 Task: Toggle the debounce option changes in the audio cues.
Action: Mouse moved to (34, 561)
Screenshot: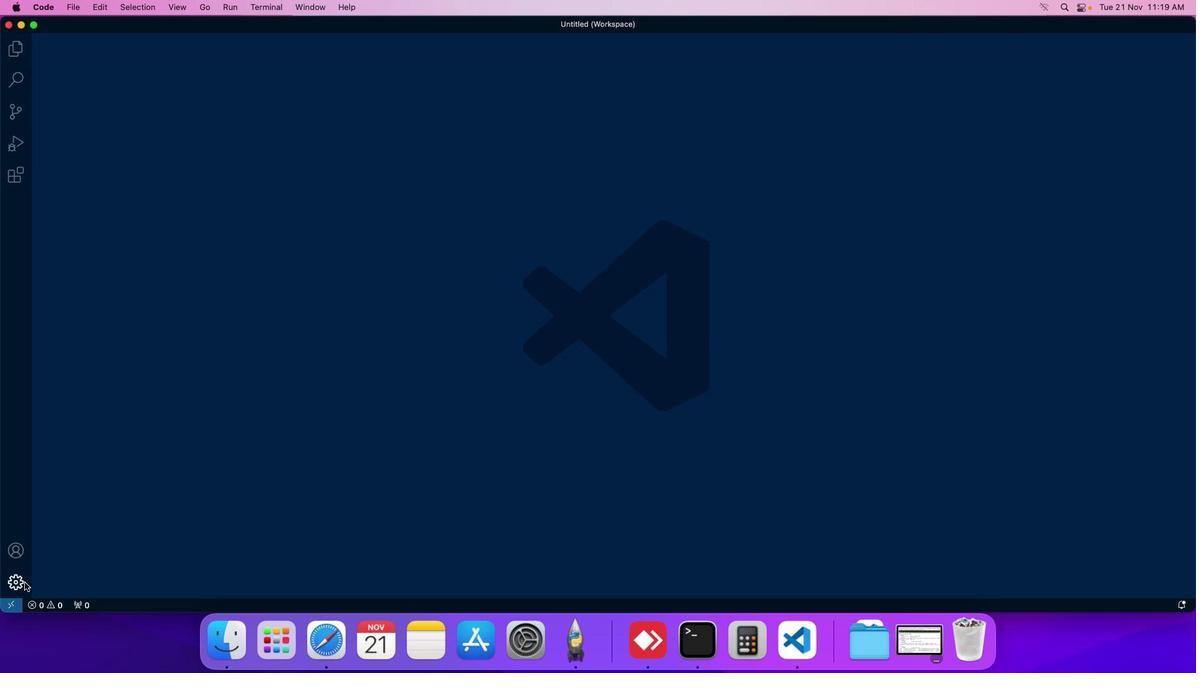 
Action: Mouse pressed left at (34, 561)
Screenshot: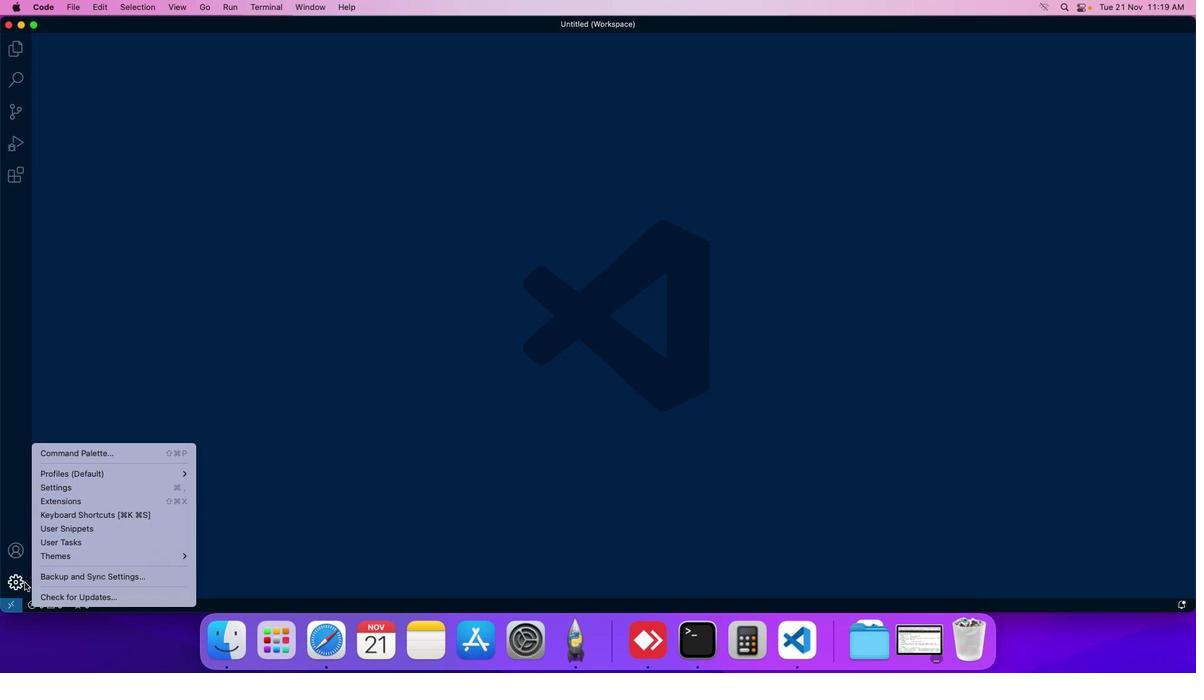 
Action: Mouse moved to (64, 478)
Screenshot: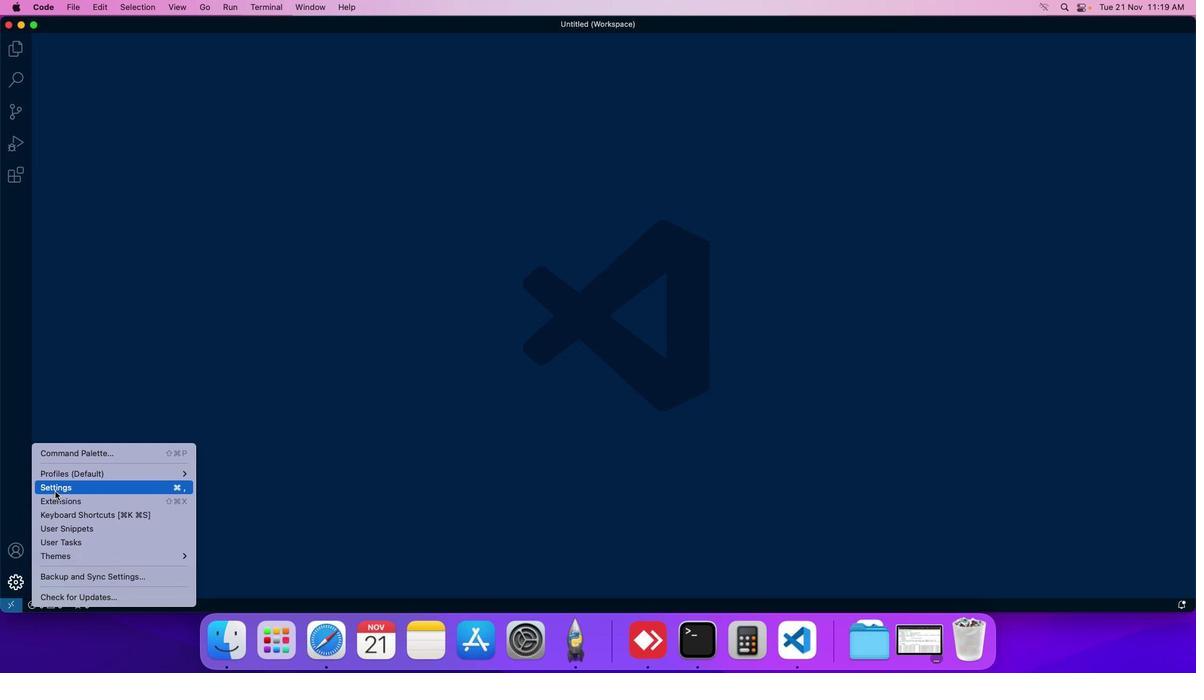 
Action: Mouse pressed left at (64, 478)
Screenshot: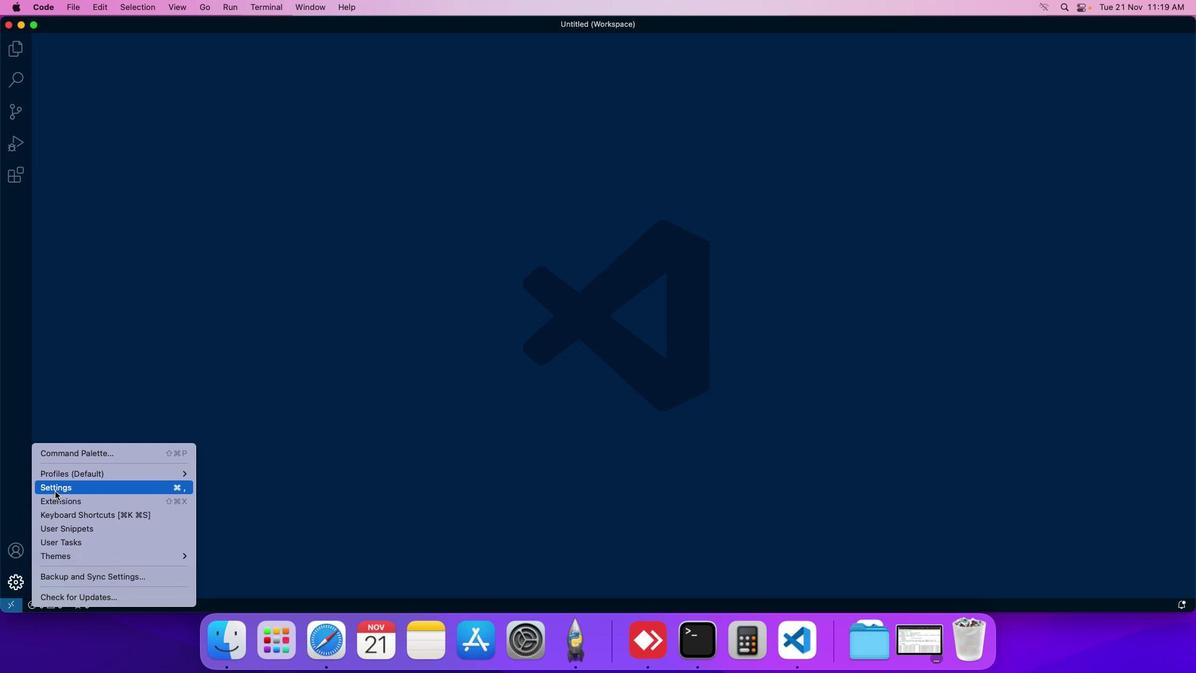 
Action: Mouse moved to (283, 111)
Screenshot: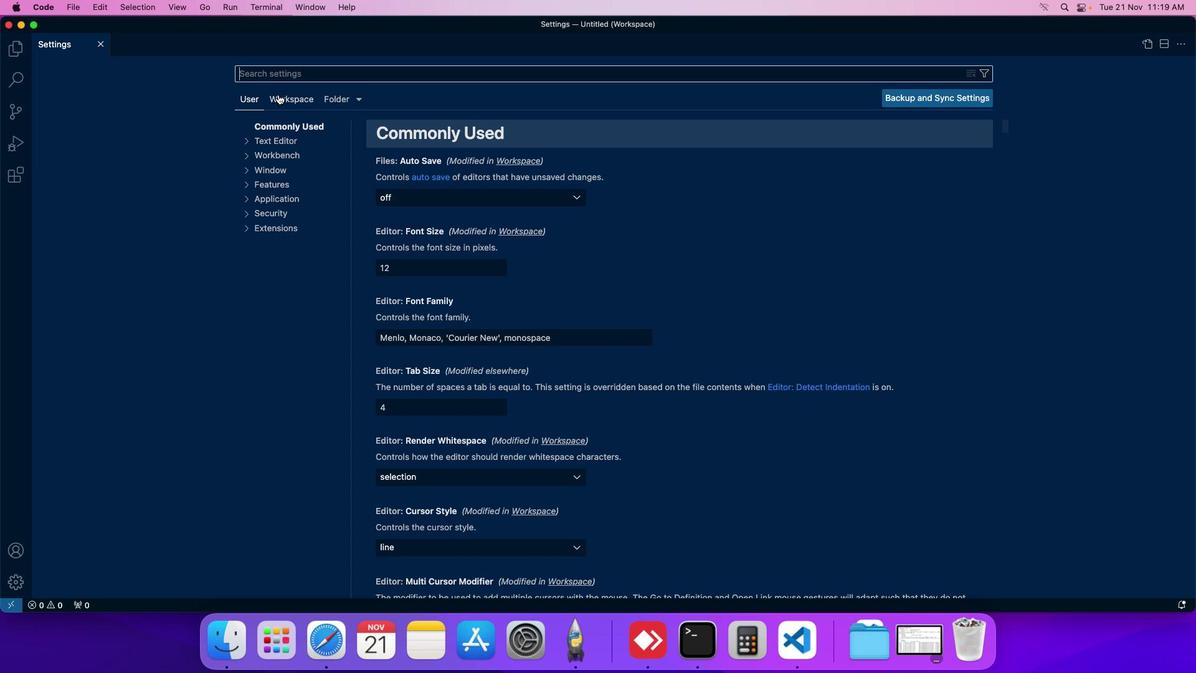 
Action: Mouse pressed left at (283, 111)
Screenshot: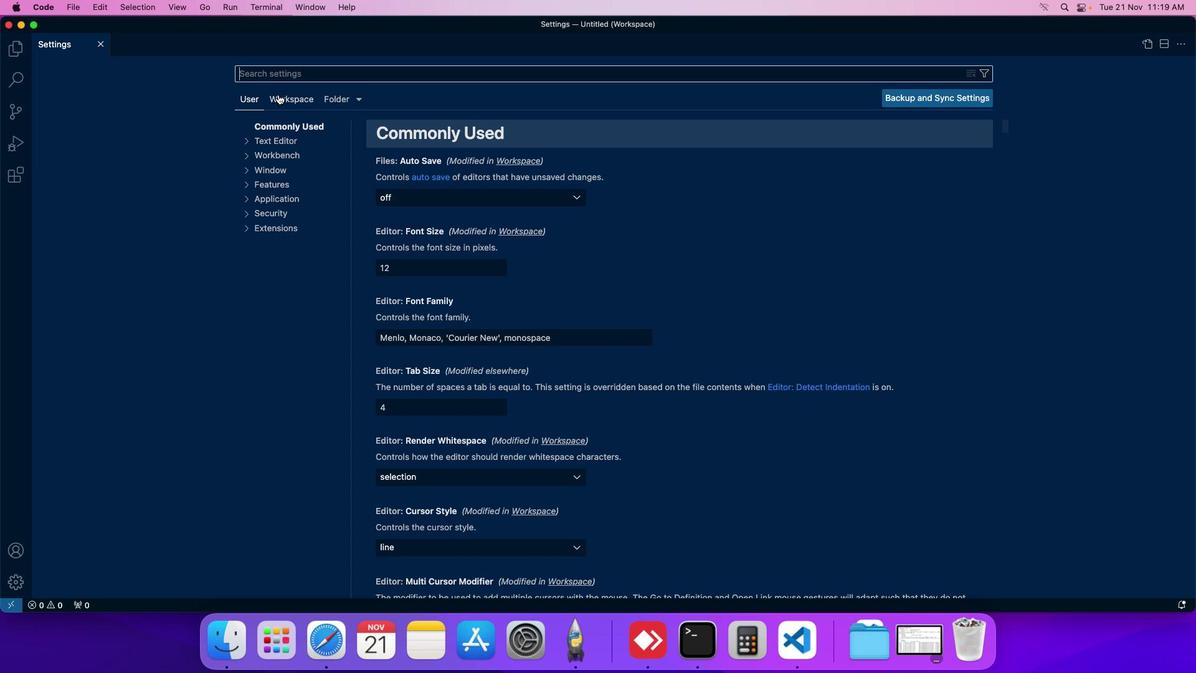
Action: Mouse moved to (261, 197)
Screenshot: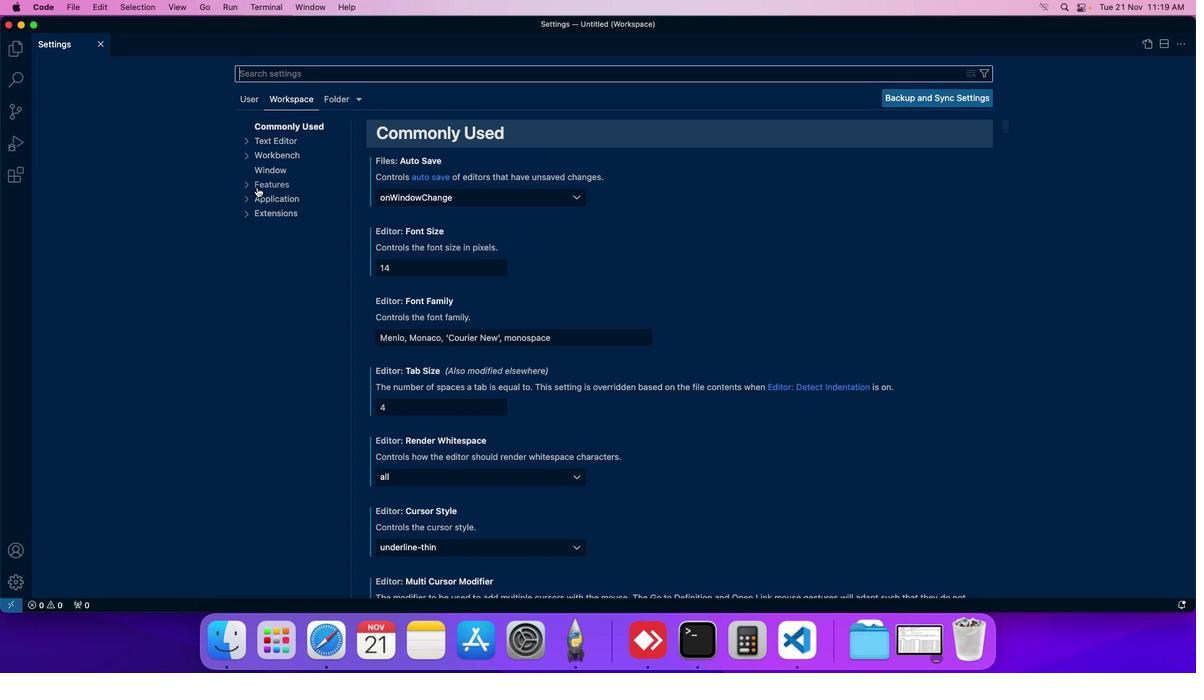 
Action: Mouse pressed left at (261, 197)
Screenshot: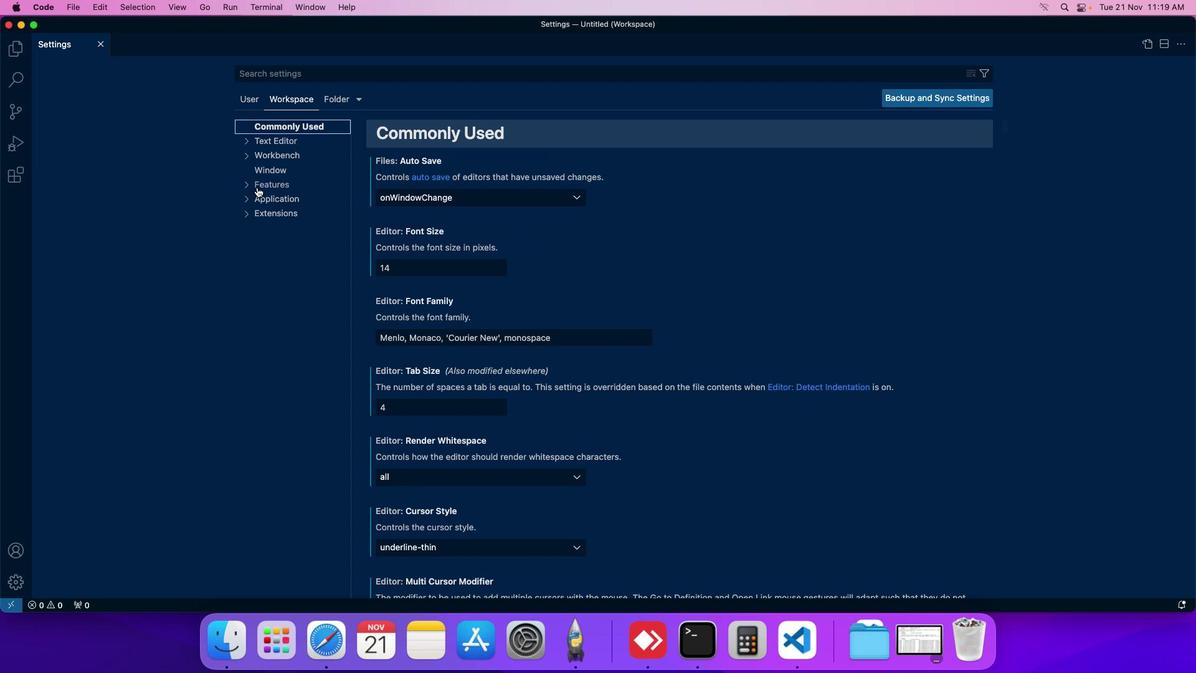 
Action: Mouse moved to (288, 405)
Screenshot: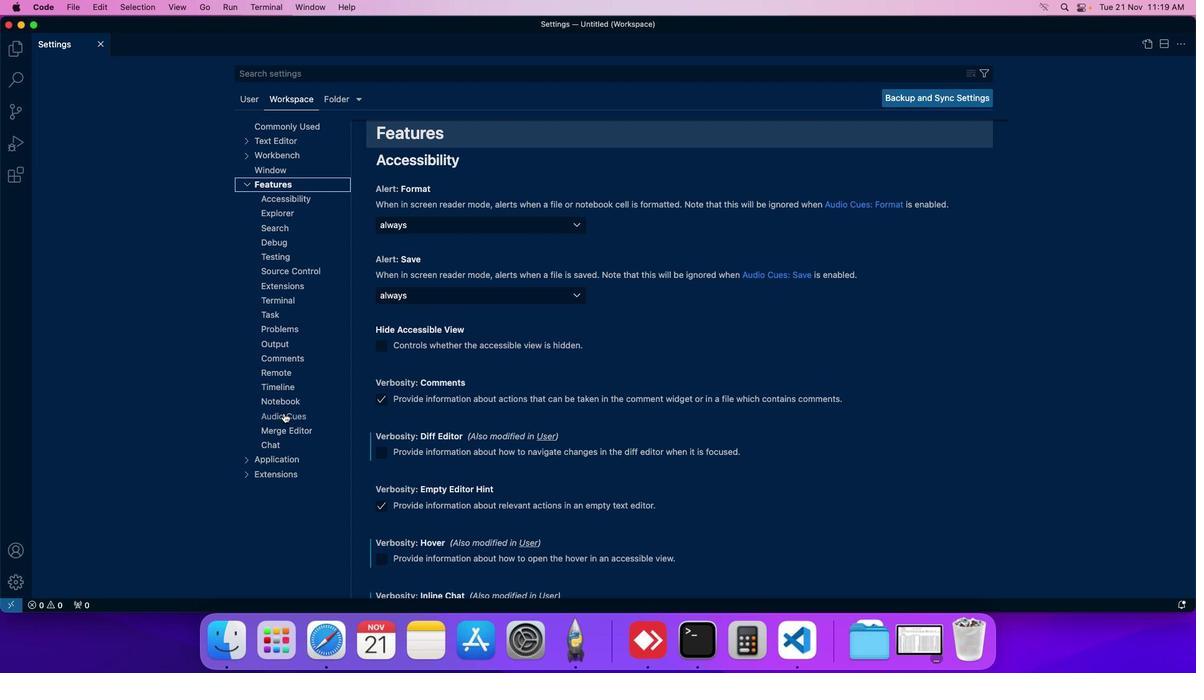 
Action: Mouse pressed left at (288, 405)
Screenshot: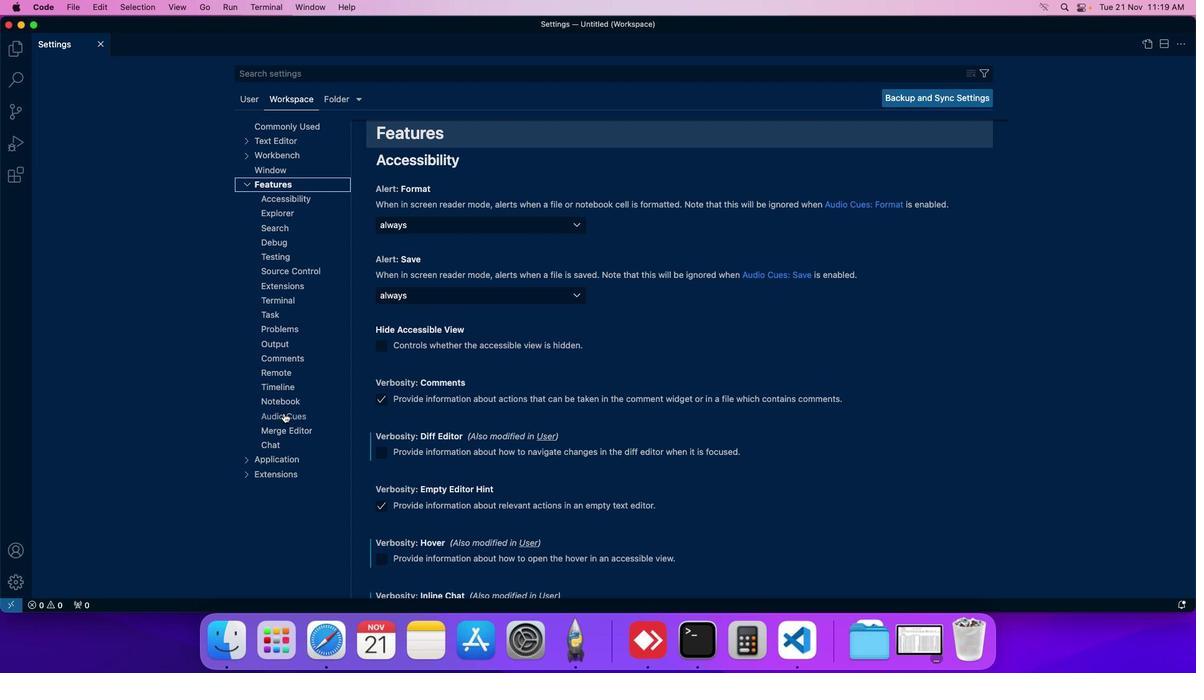 
Action: Mouse moved to (398, 364)
Screenshot: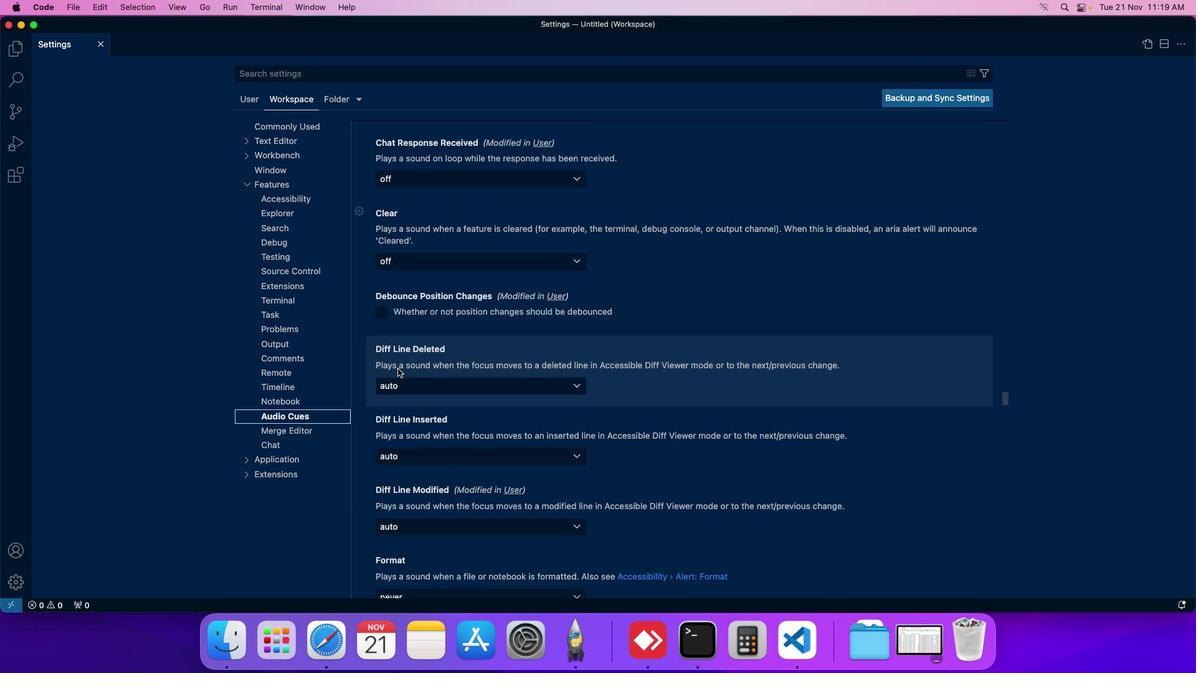 
Action: Mouse scrolled (398, 364) with delta (9, 24)
Screenshot: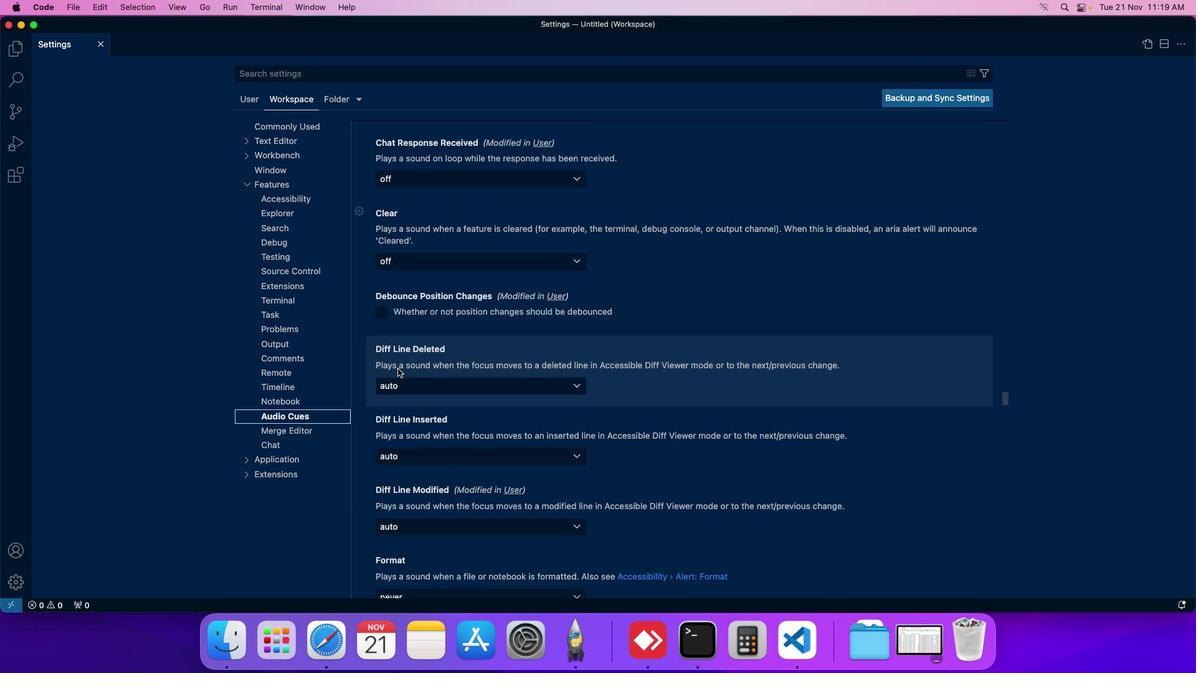 
Action: Mouse moved to (398, 364)
Screenshot: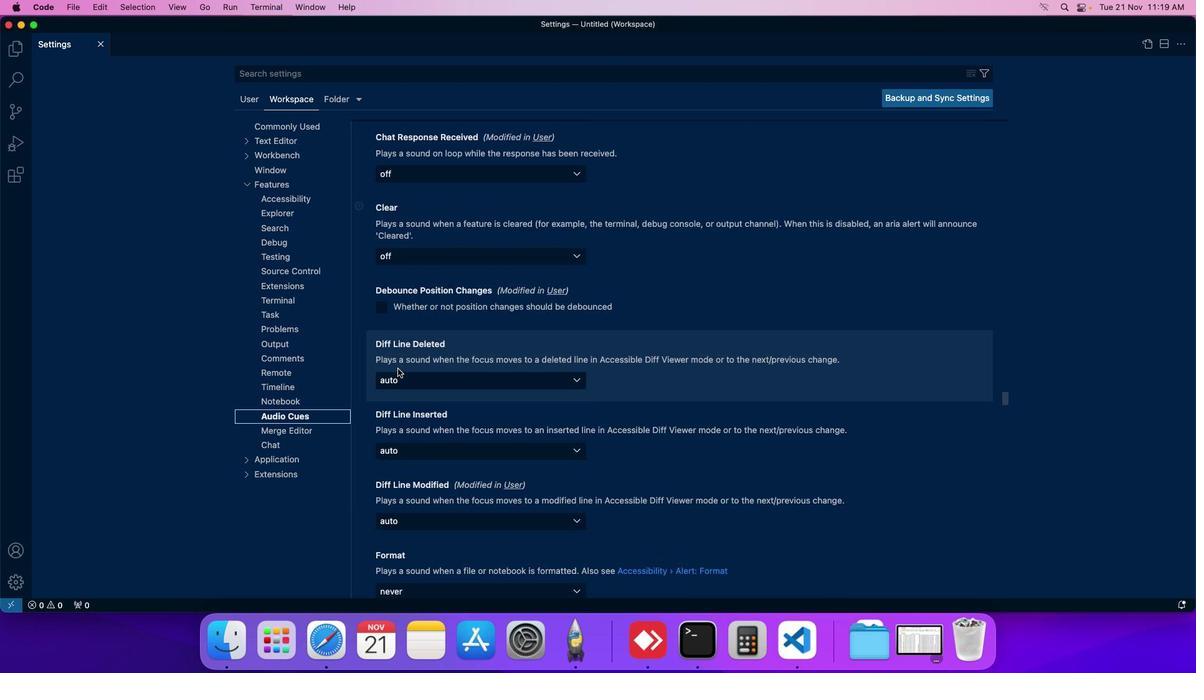 
Action: Mouse scrolled (398, 364) with delta (9, 24)
Screenshot: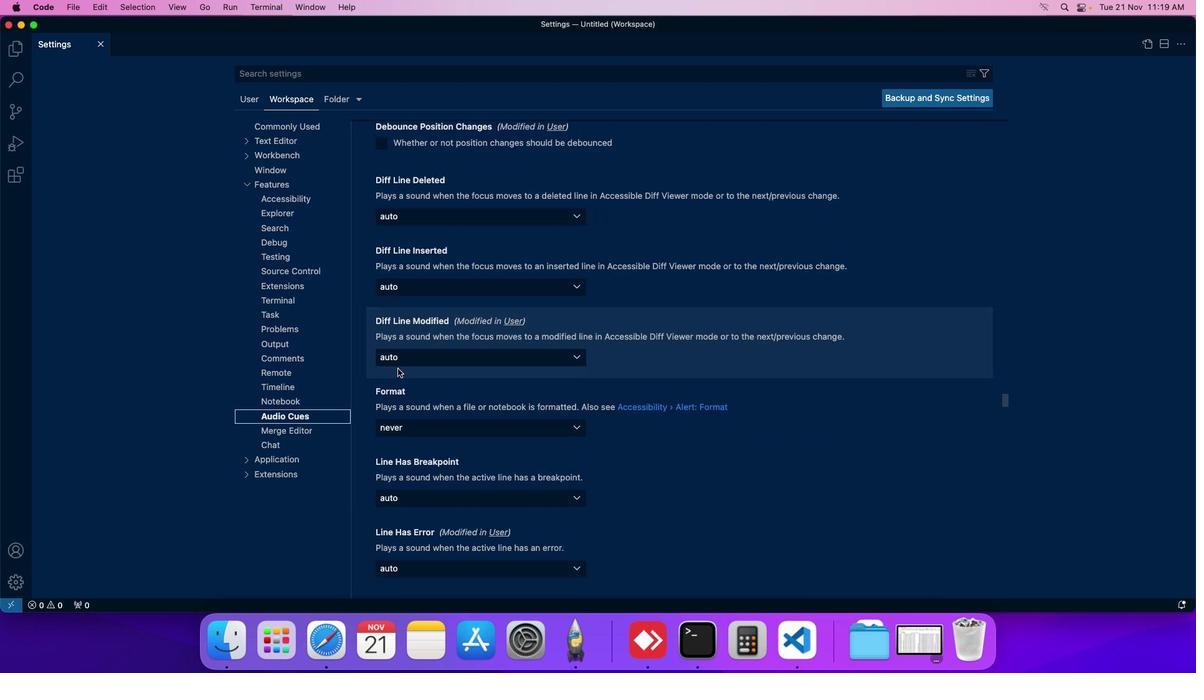 
Action: Mouse scrolled (398, 364) with delta (9, 25)
Screenshot: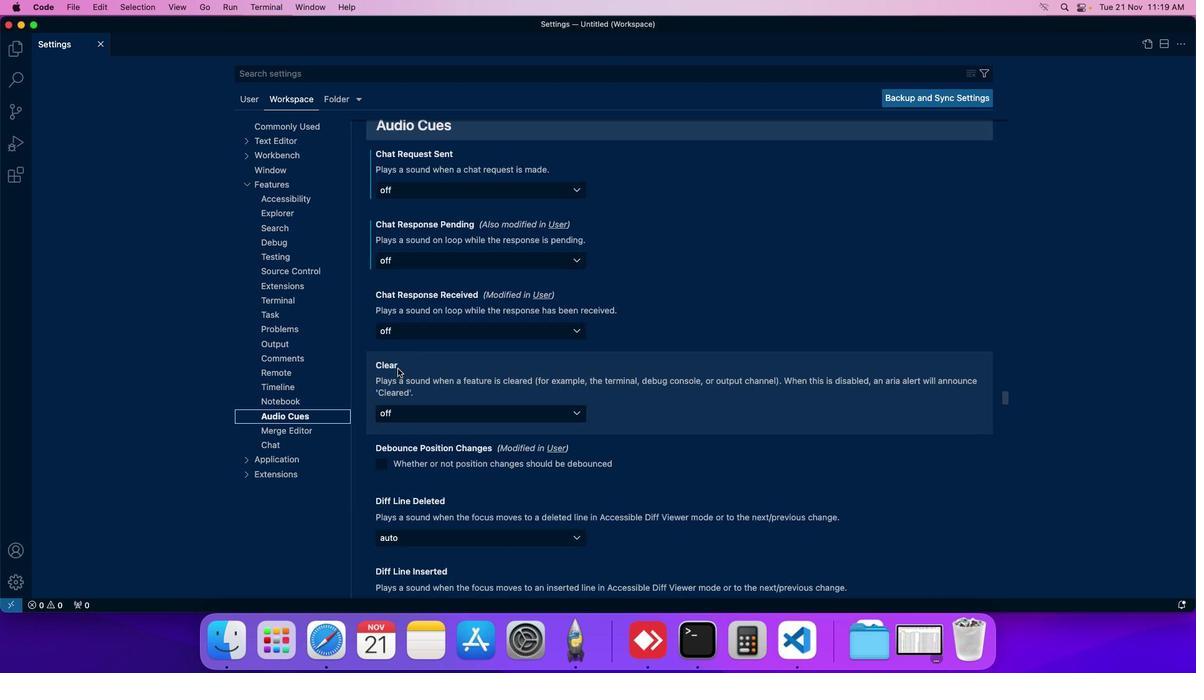 
Action: Mouse scrolled (398, 364) with delta (9, 25)
Screenshot: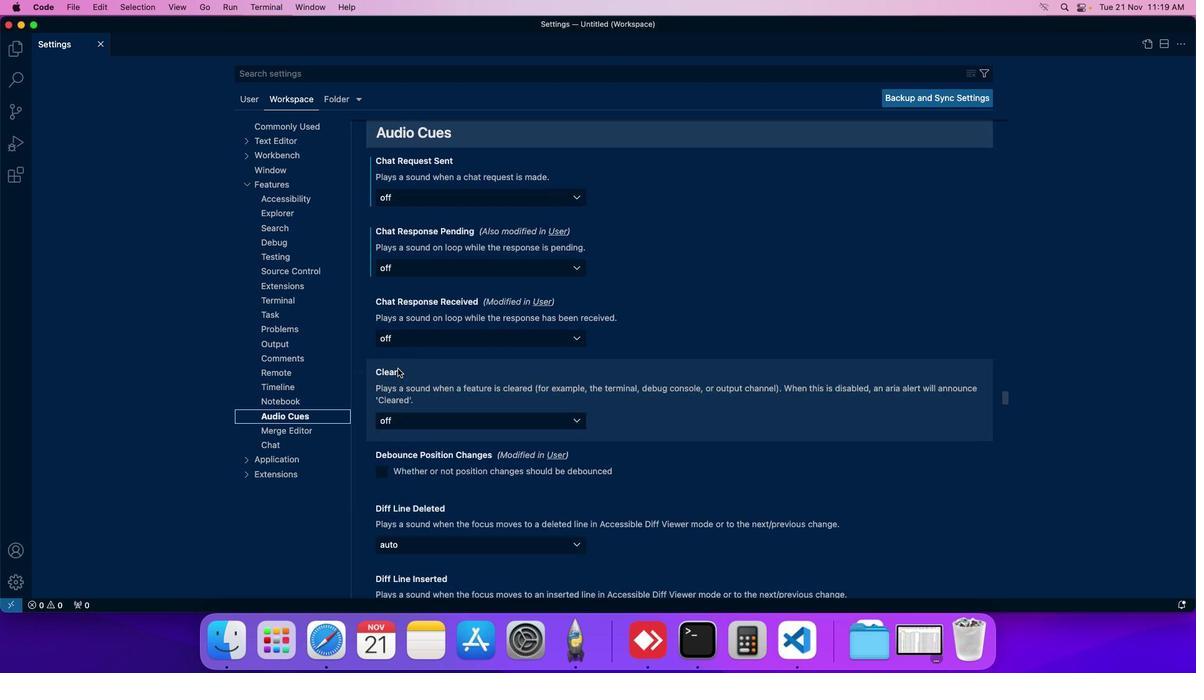 
Action: Mouse moved to (387, 461)
Screenshot: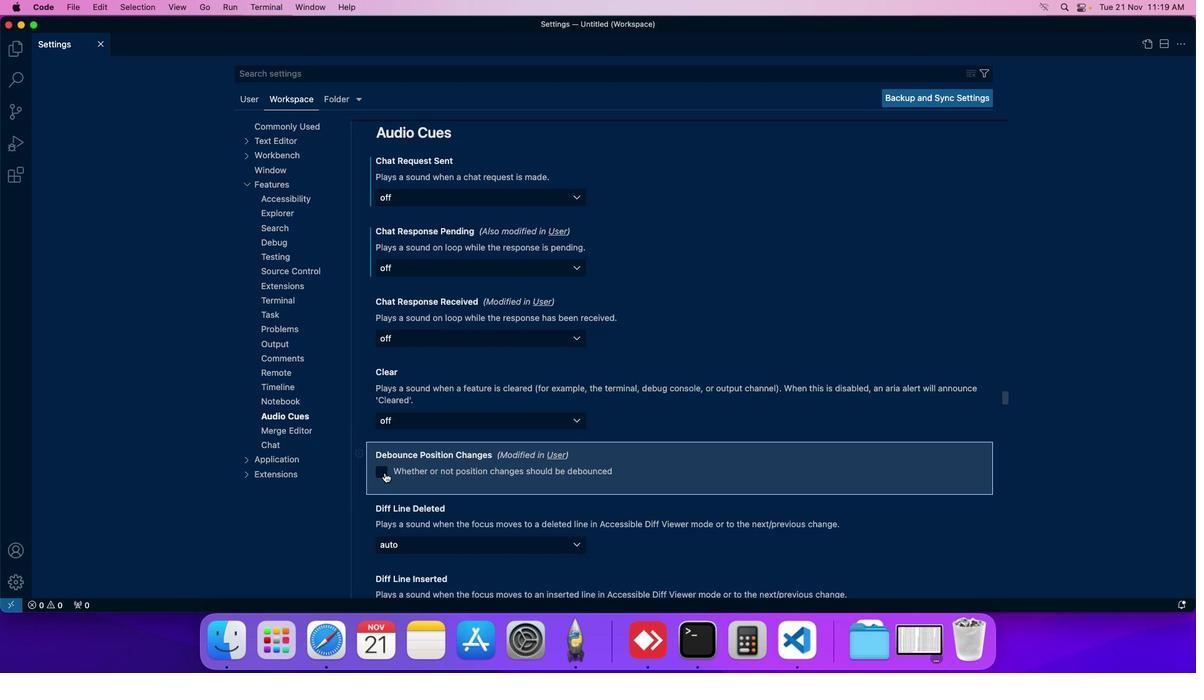 
Action: Mouse pressed left at (387, 461)
Screenshot: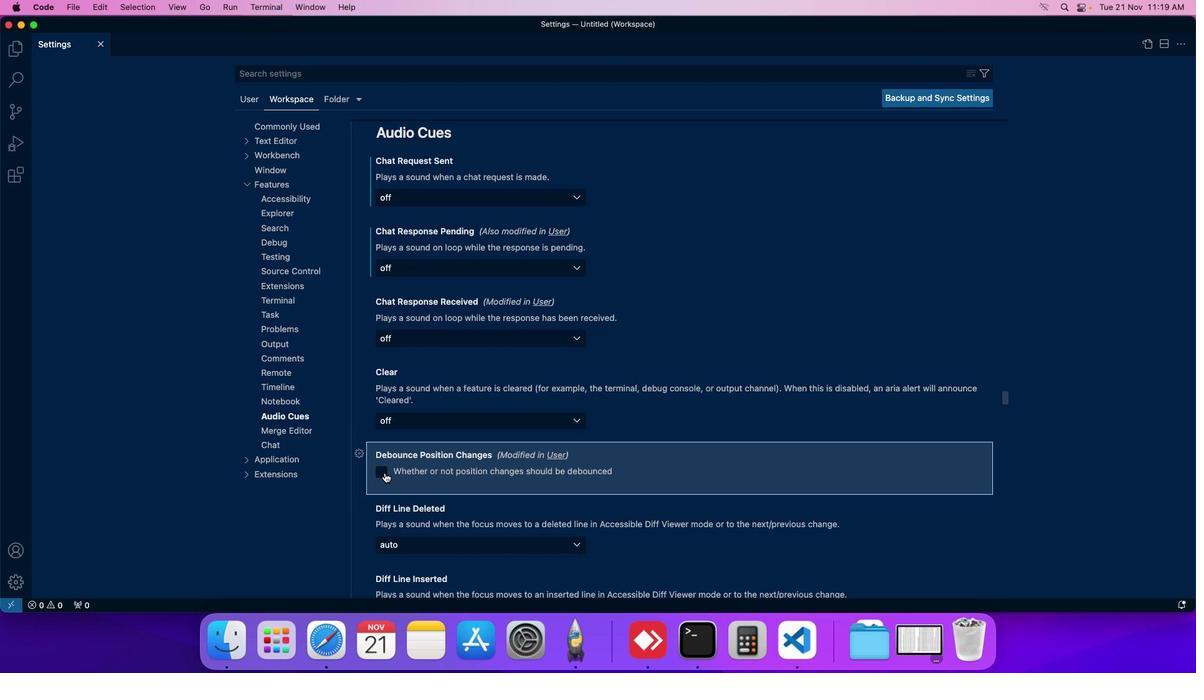 
Action: Mouse moved to (391, 458)
Screenshot: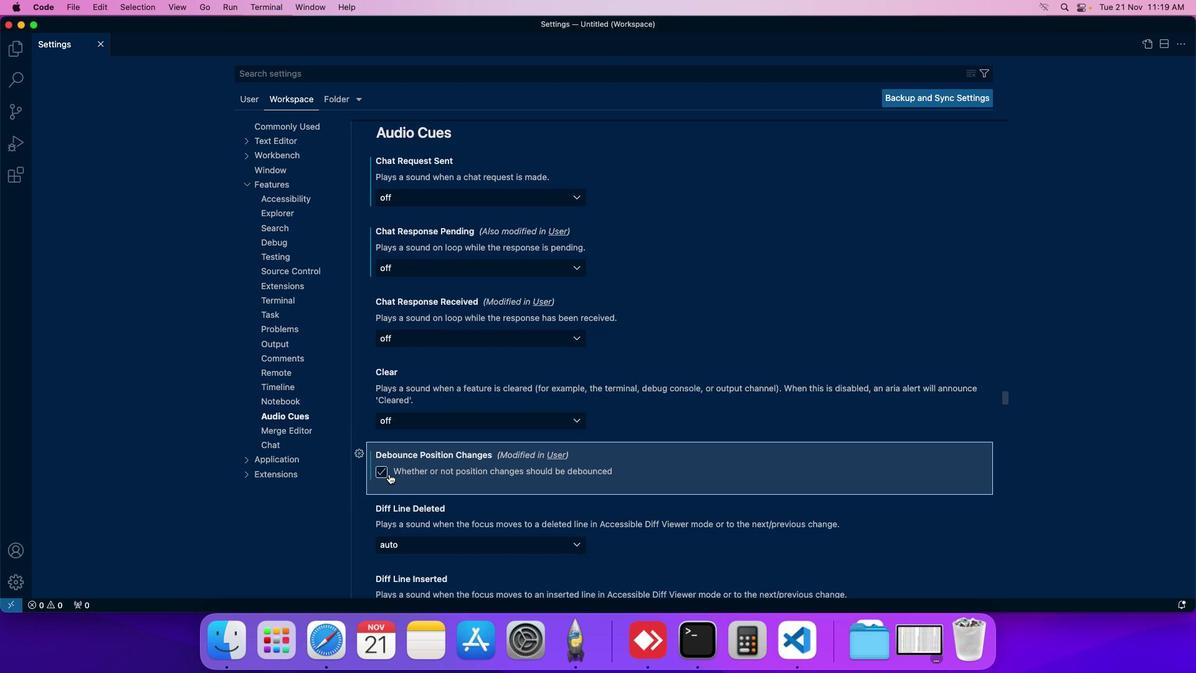 
